 Task: Select Convenience. Add to cart, from DollarGeneral for 779 Spadafore Drive, State College, Pennsylvania 16803, Cell Number 814-822-2457, following items : Crayola Super Tip Washable Markers (10 ct)_x000D_
 - 1, Artskills Poster Board Neon Blue 22 x 28_x000D_
 - 1
Action: Mouse moved to (246, 88)
Screenshot: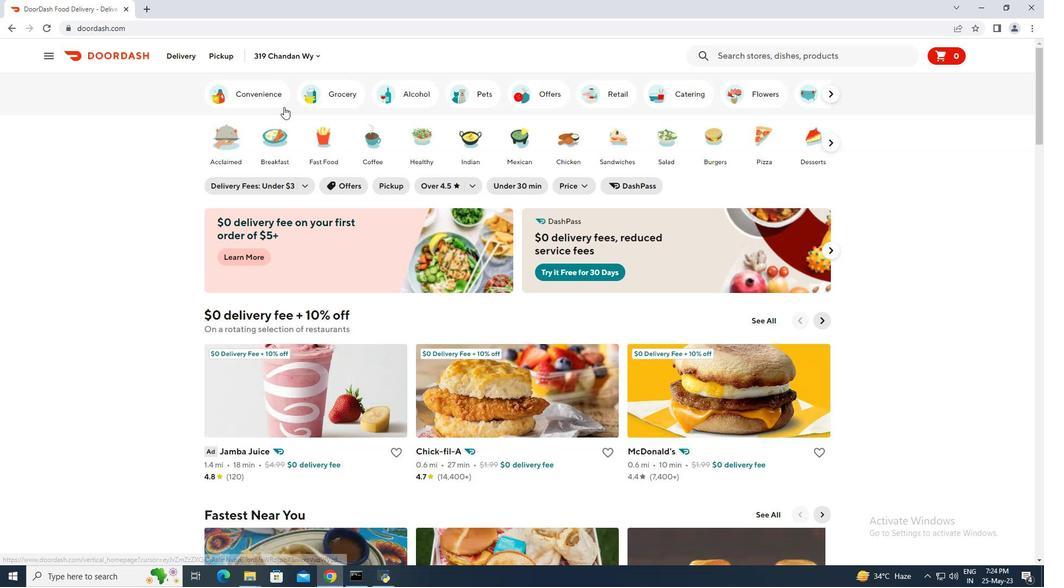 
Action: Mouse pressed left at (246, 88)
Screenshot: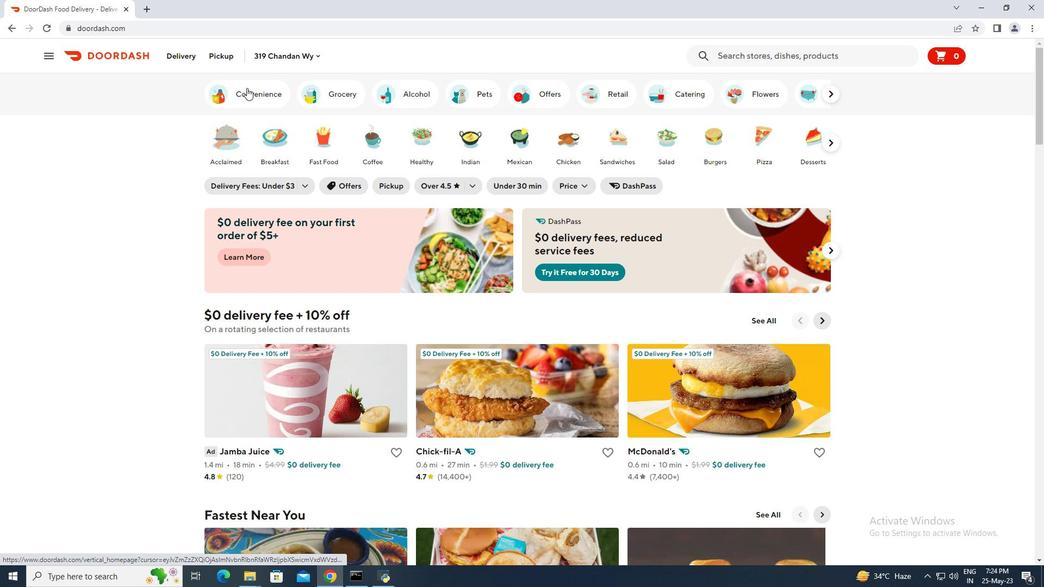 
Action: Mouse moved to (439, 332)
Screenshot: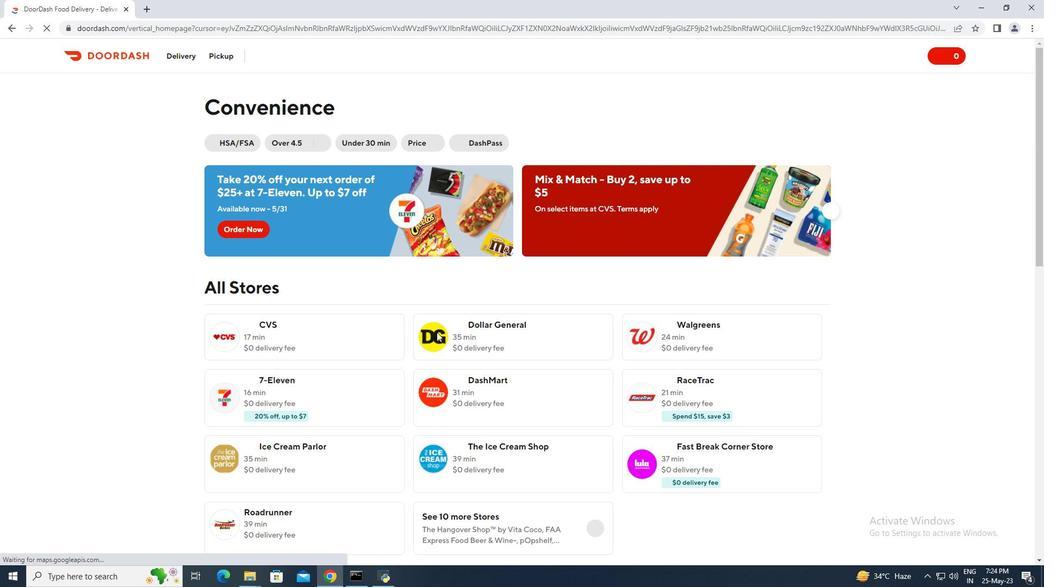 
Action: Mouse pressed left at (439, 332)
Screenshot: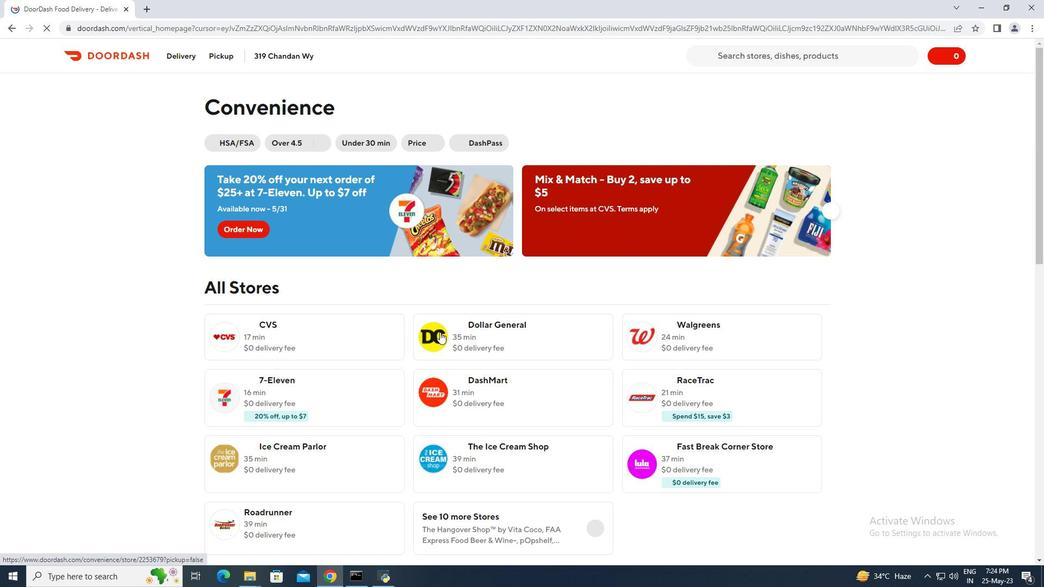 
Action: Mouse moved to (196, 56)
Screenshot: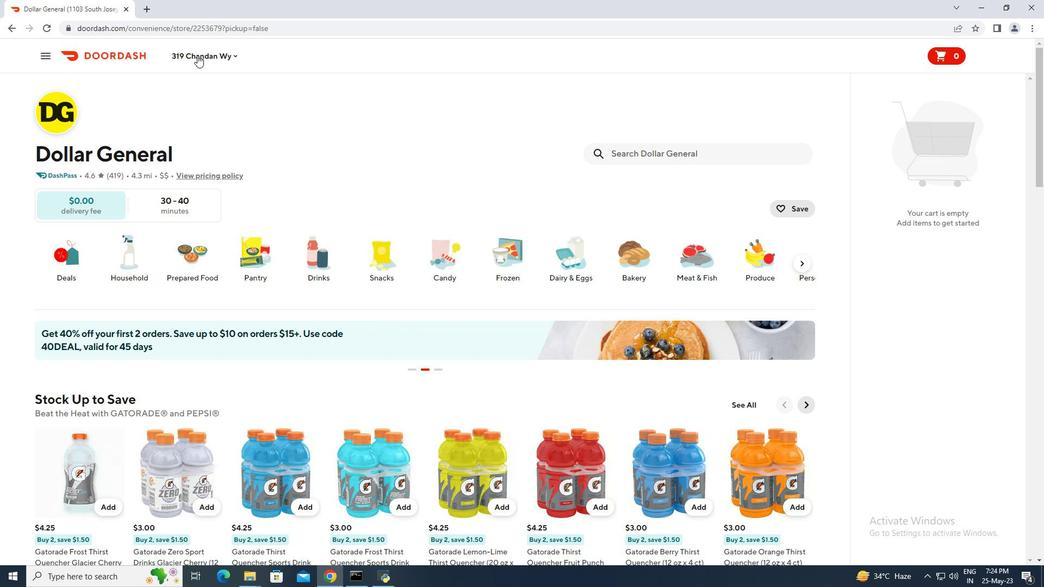 
Action: Mouse pressed left at (196, 56)
Screenshot: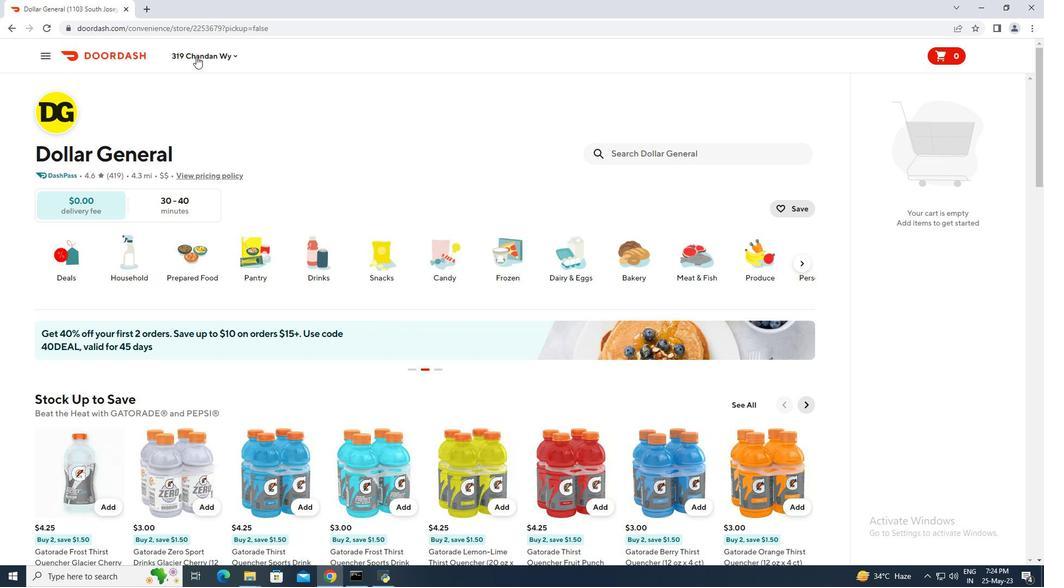 
Action: Mouse moved to (208, 100)
Screenshot: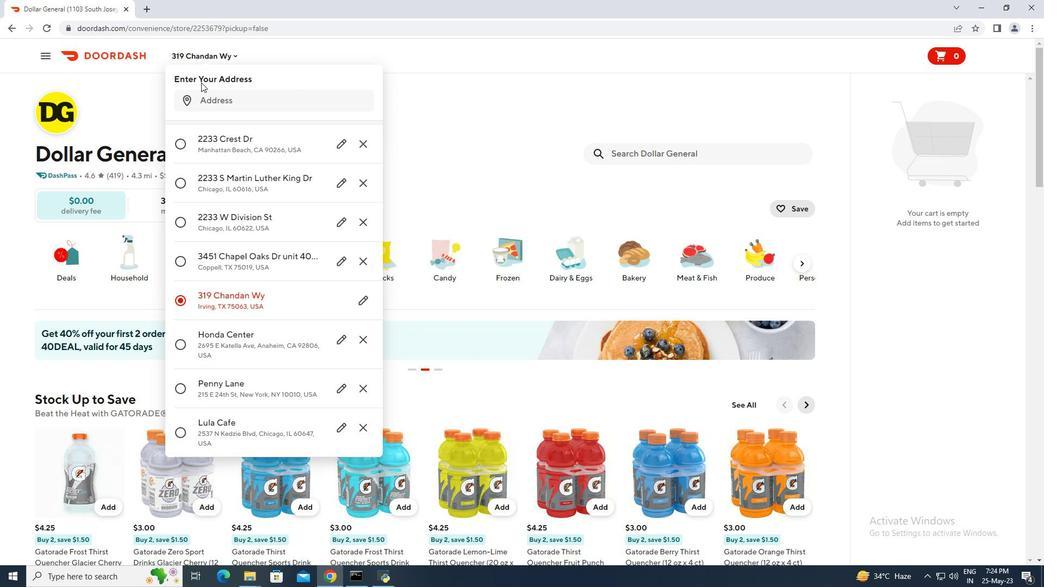 
Action: Mouse pressed left at (208, 100)
Screenshot: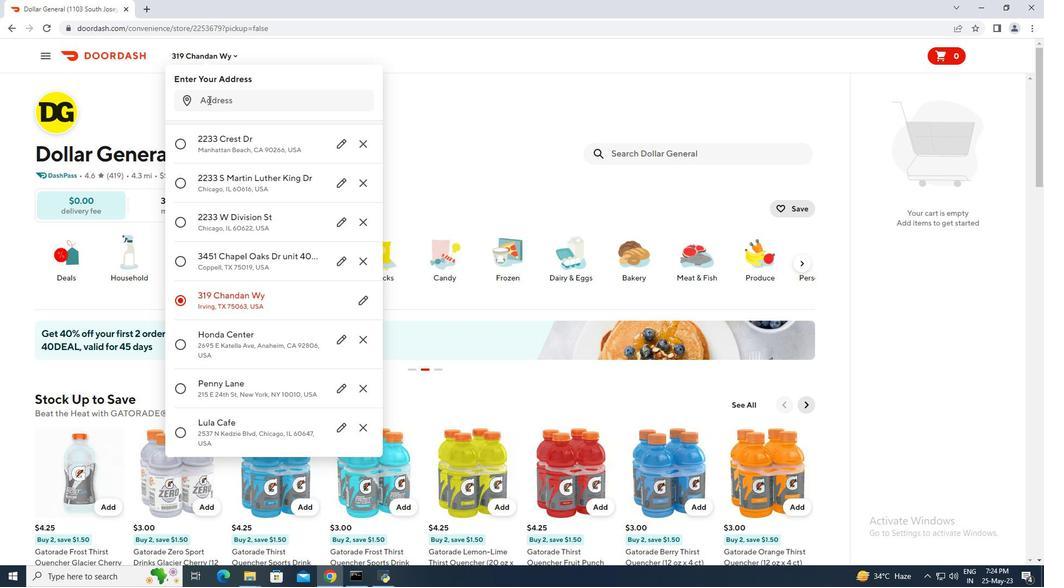
Action: Key pressed 779<Key.space>spadafore<Key.space>drive,<Key.space>state<Key.space>college<Key.space>,<Key.space>pennsylvania<Key.space>16803<Key.enter>
Screenshot: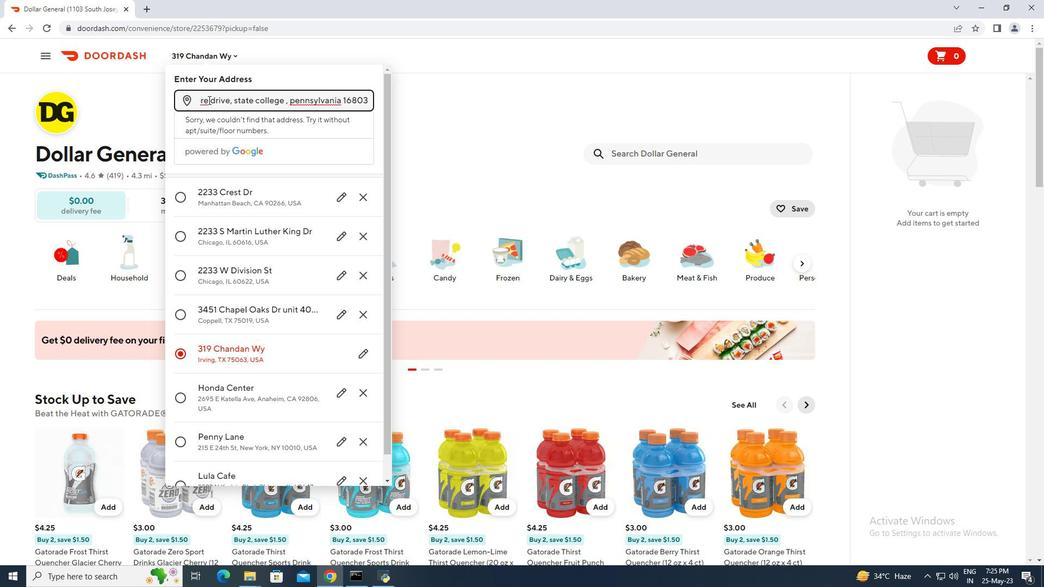 
Action: Mouse moved to (304, 448)
Screenshot: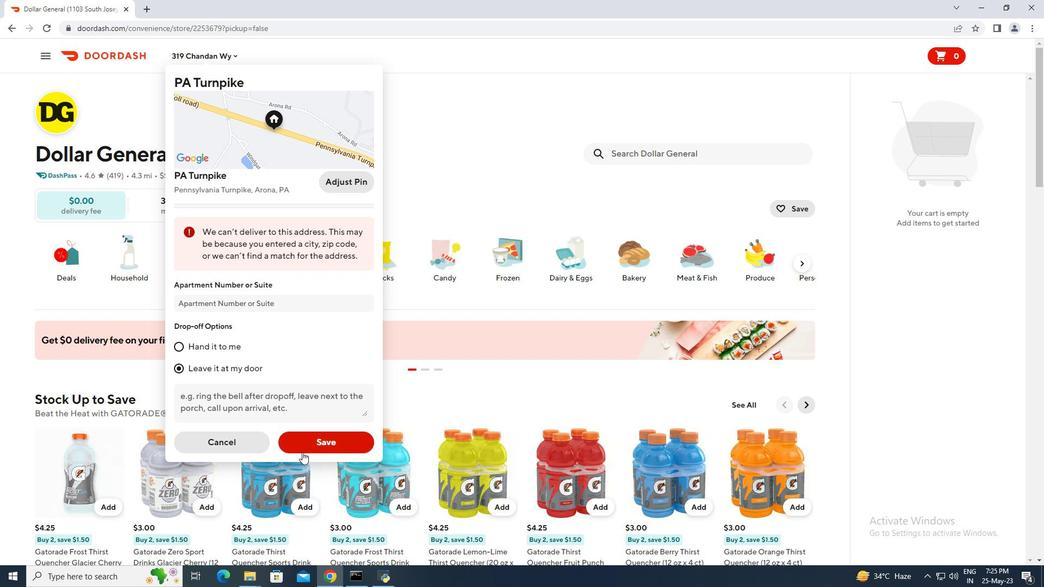 
Action: Mouse pressed left at (304, 448)
Screenshot: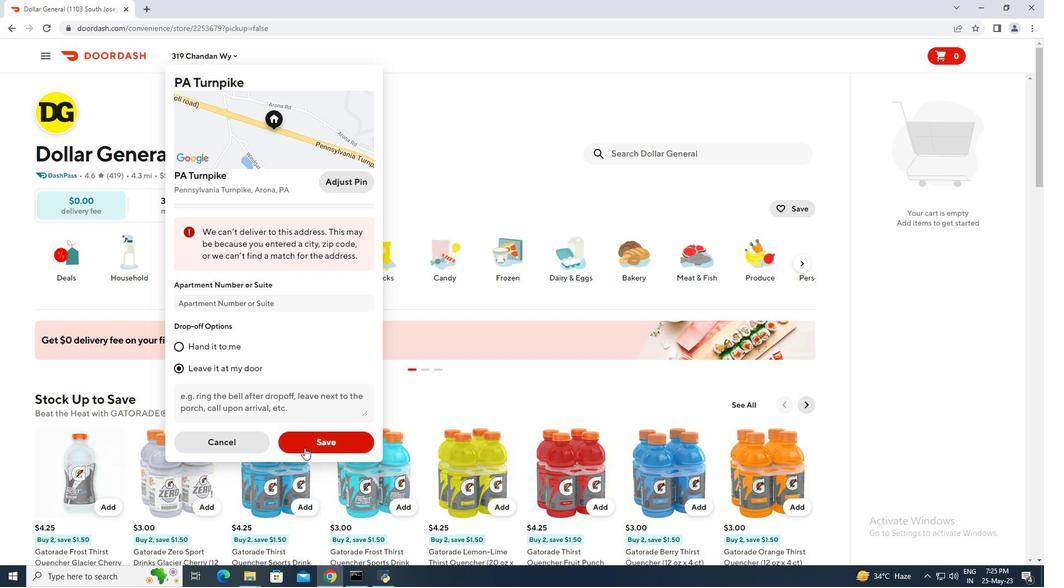 
Action: Mouse moved to (616, 155)
Screenshot: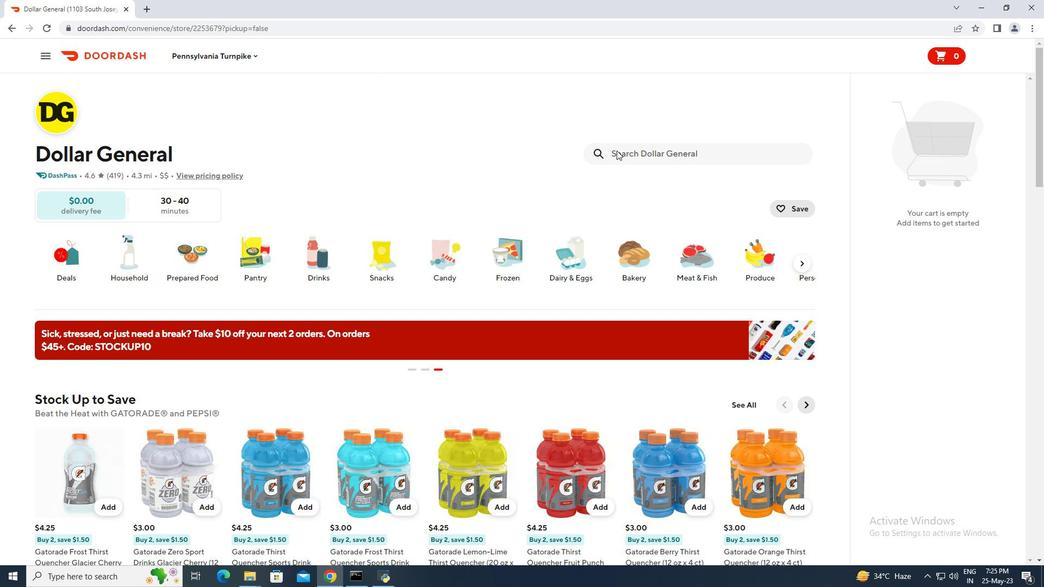 
Action: Mouse pressed left at (616, 155)
Screenshot: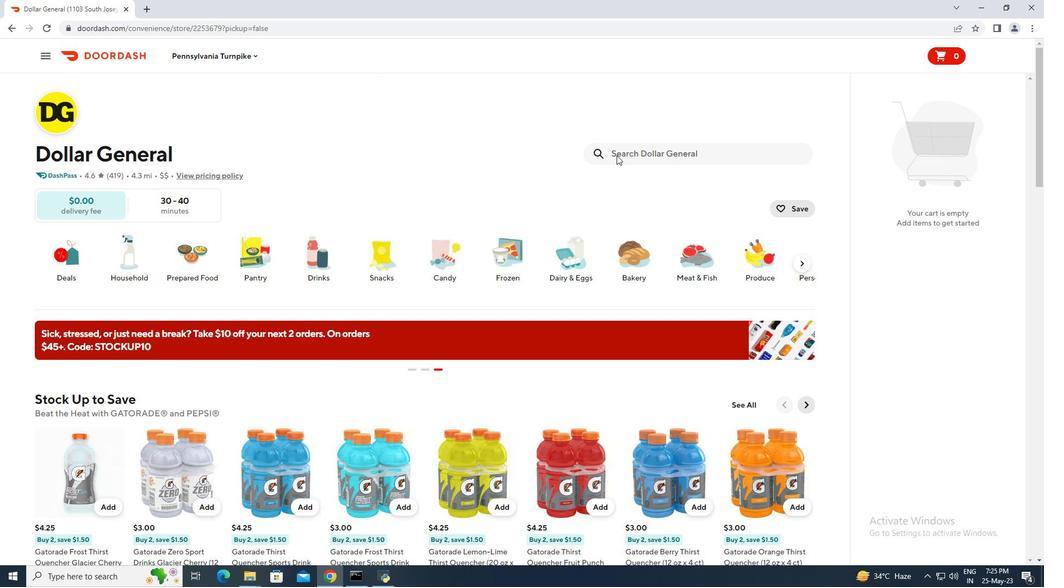 
Action: Key pressed crayola<Key.space>super<Key.space>tip<Key.space>washable<Key.space>markers<Key.space><Key.shift>(10ct<Key.shift>)<Key.enter>
Screenshot: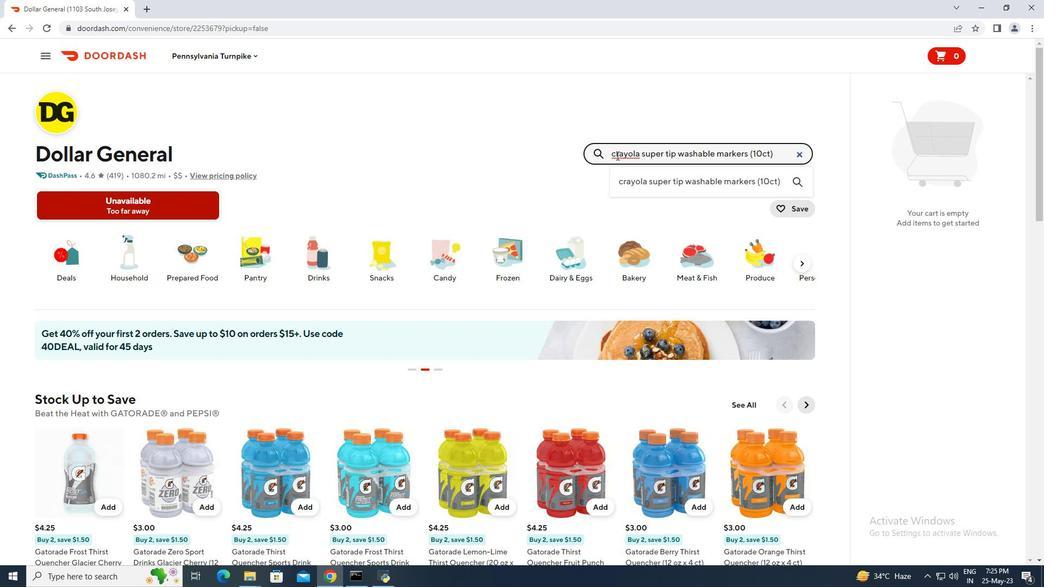 
Action: Mouse moved to (99, 268)
Screenshot: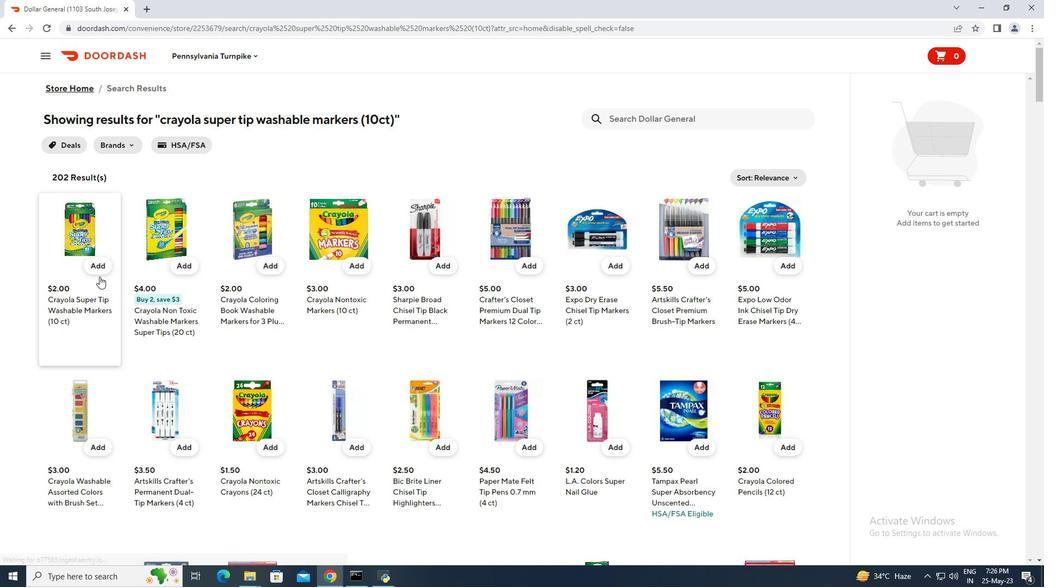 
Action: Mouse pressed left at (99, 268)
Screenshot: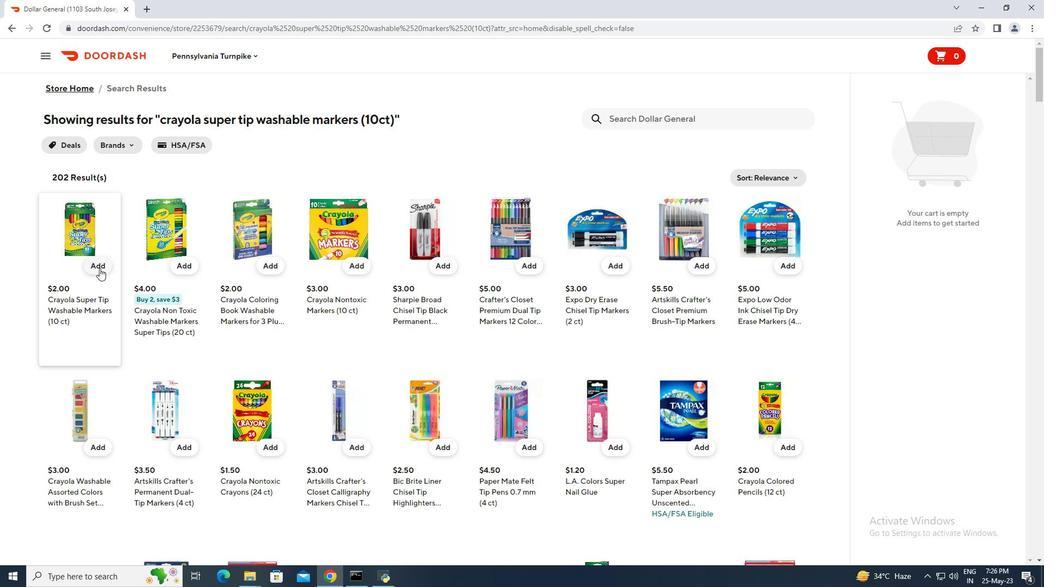 
Action: Mouse moved to (671, 116)
Screenshot: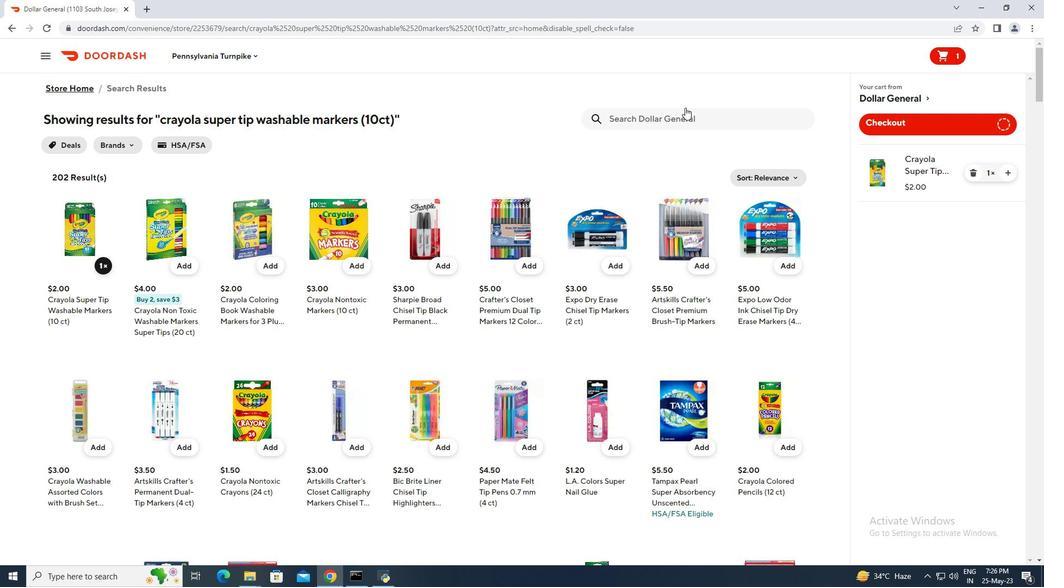 
Action: Mouse pressed left at (671, 116)
Screenshot: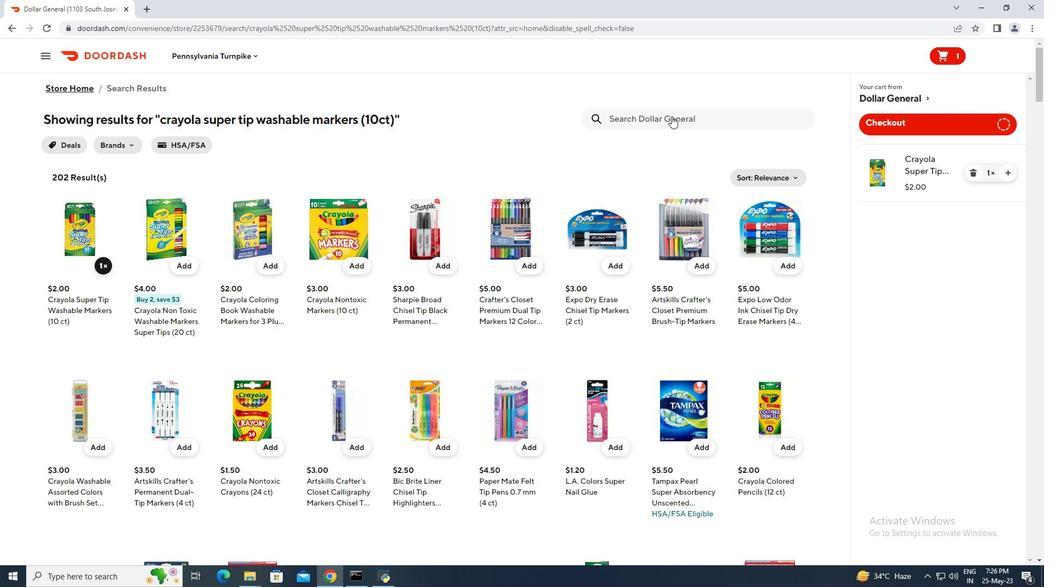 
Action: Mouse moved to (644, 113)
Screenshot: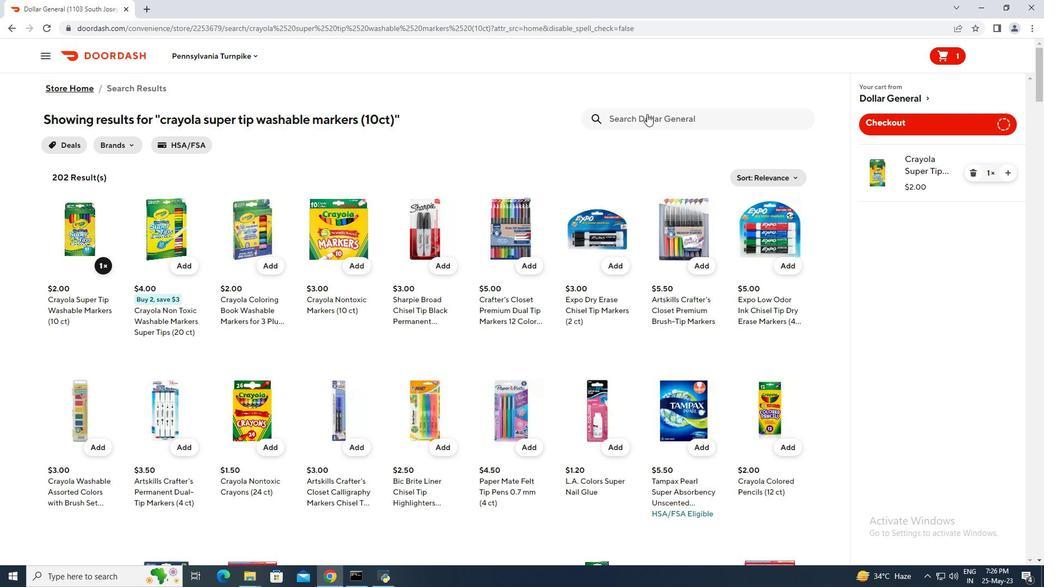 
Action: Mouse pressed left at (644, 113)
Screenshot: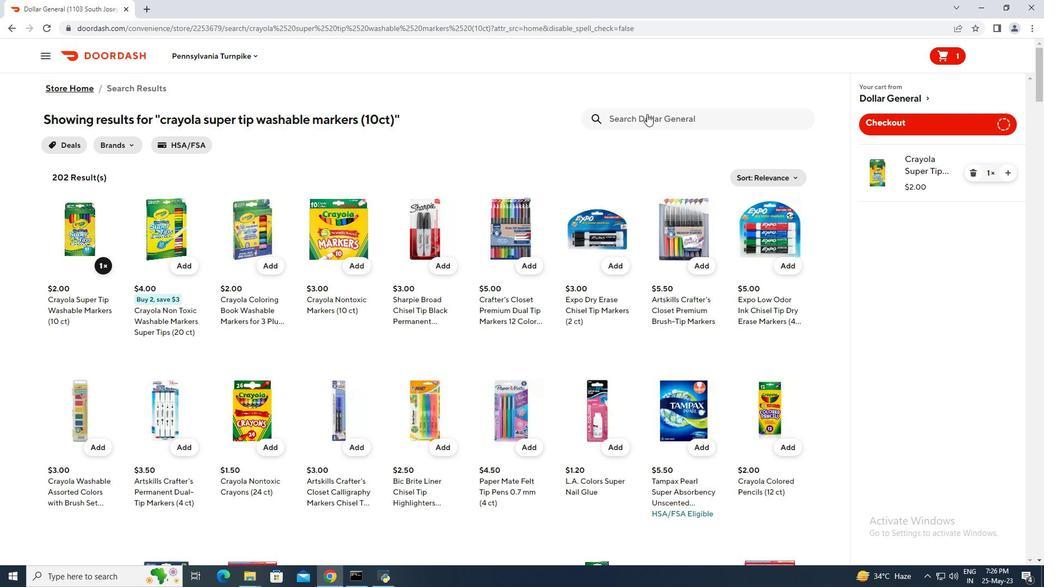 
Action: Key pressed artskills<Key.space>poster<Key.space>board<Key.space>neon<Key.space>blue<Key.space>228<Key.backspace><Key.shift>*28<Key.enter>
Screenshot: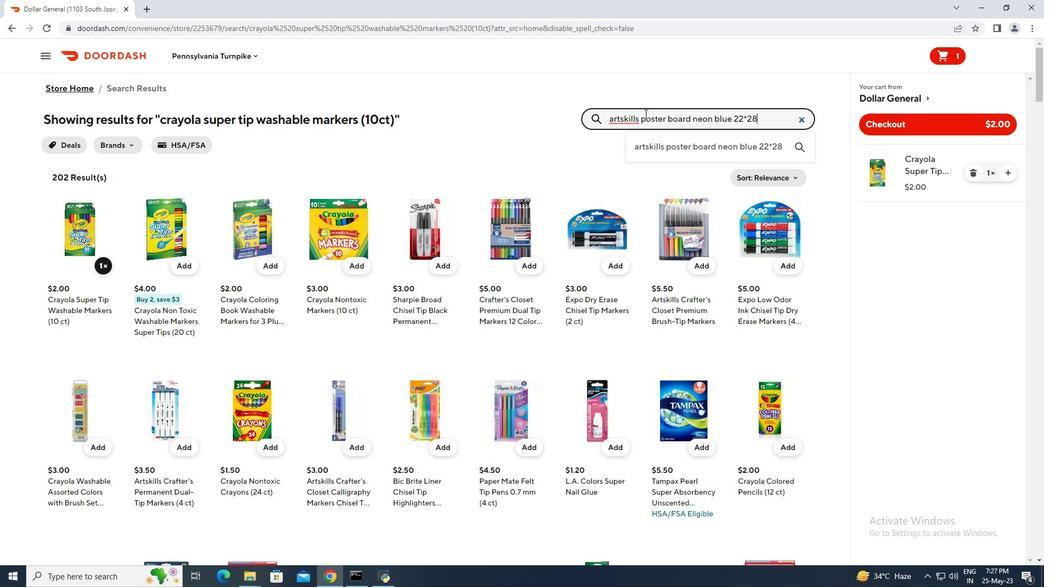 
Action: Mouse moved to (874, 123)
Screenshot: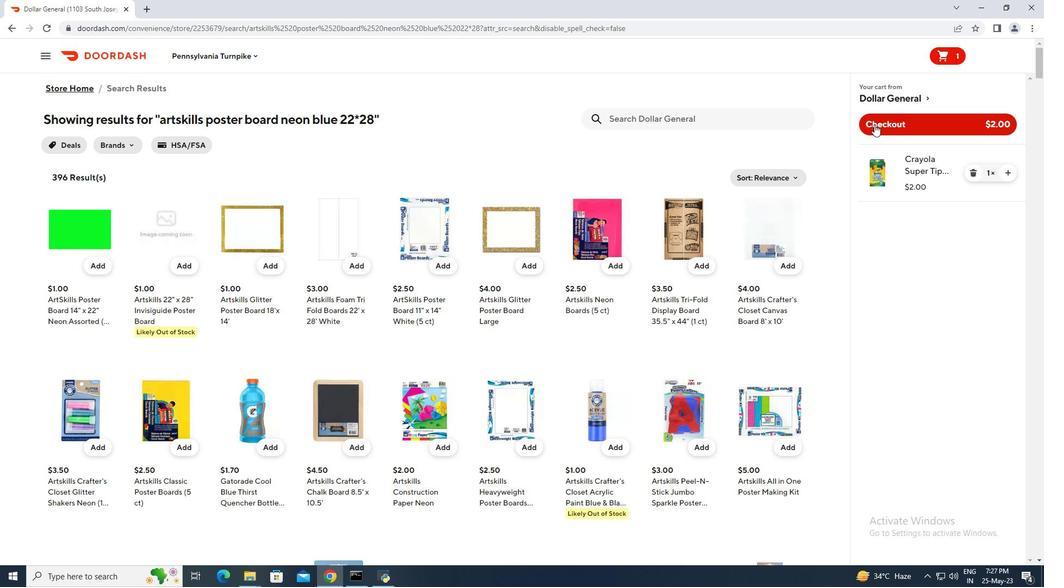 
Action: Mouse pressed left at (874, 123)
Screenshot: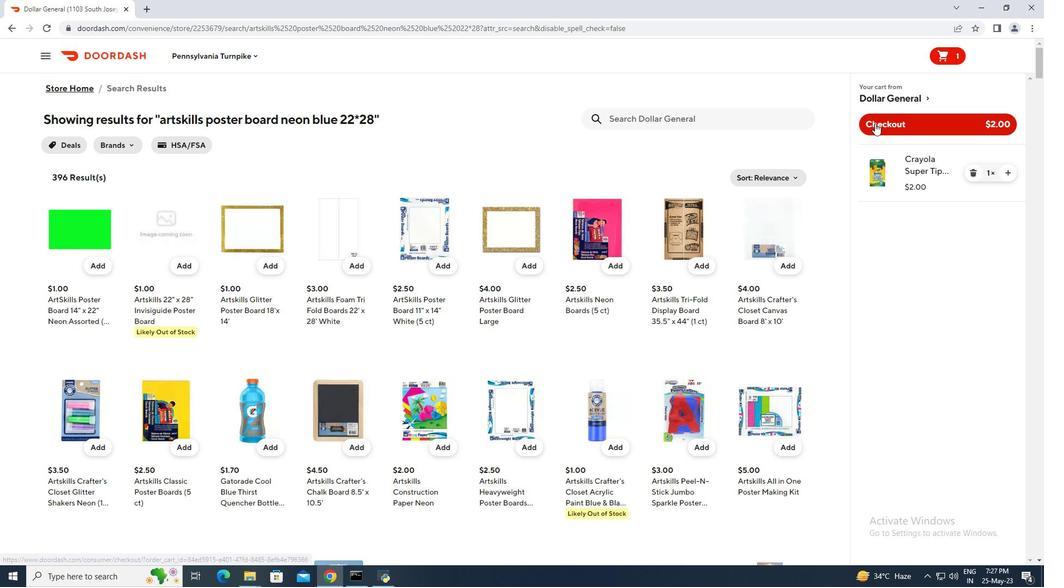 
Action: Mouse moved to (816, 132)
Screenshot: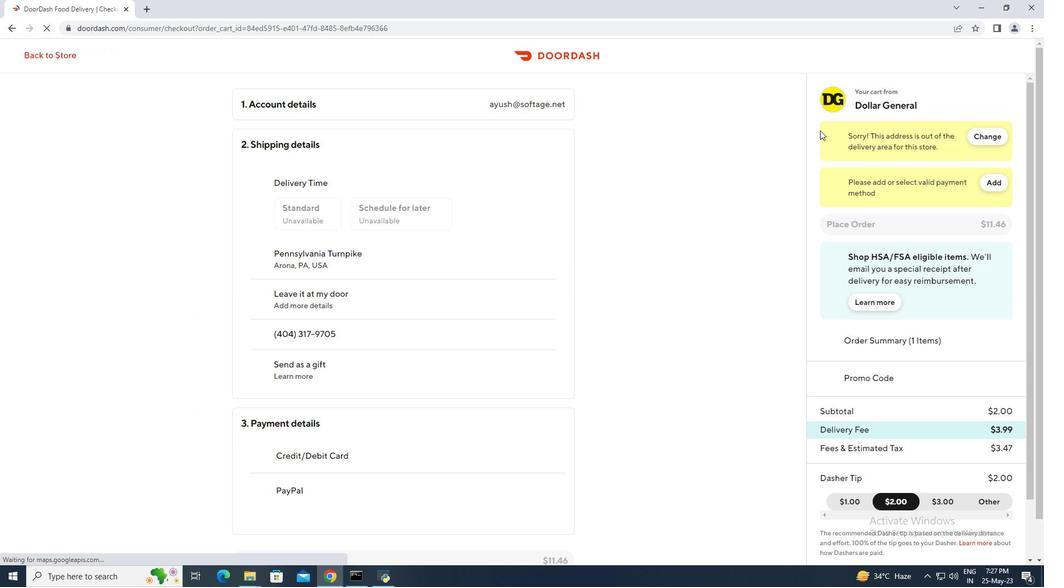 
